 Task: Create a rule when a list is unarchived by me.
Action: Mouse moved to (907, 241)
Screenshot: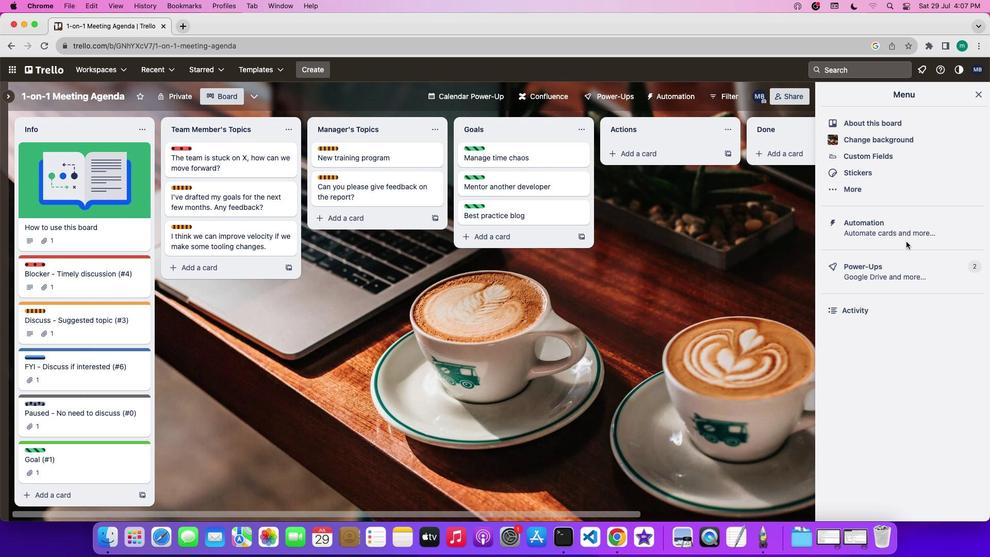 
Action: Mouse pressed left at (907, 241)
Screenshot: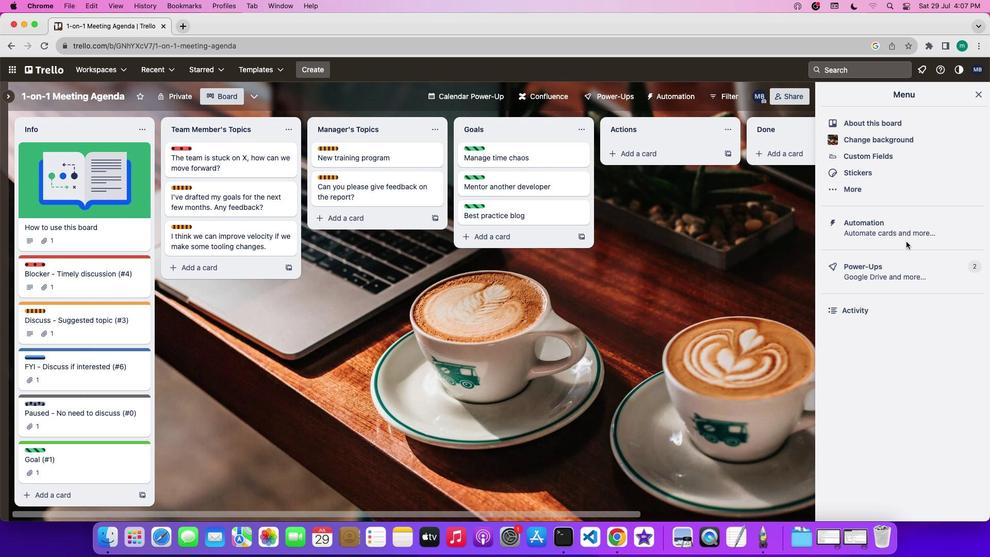 
Action: Mouse moved to (898, 227)
Screenshot: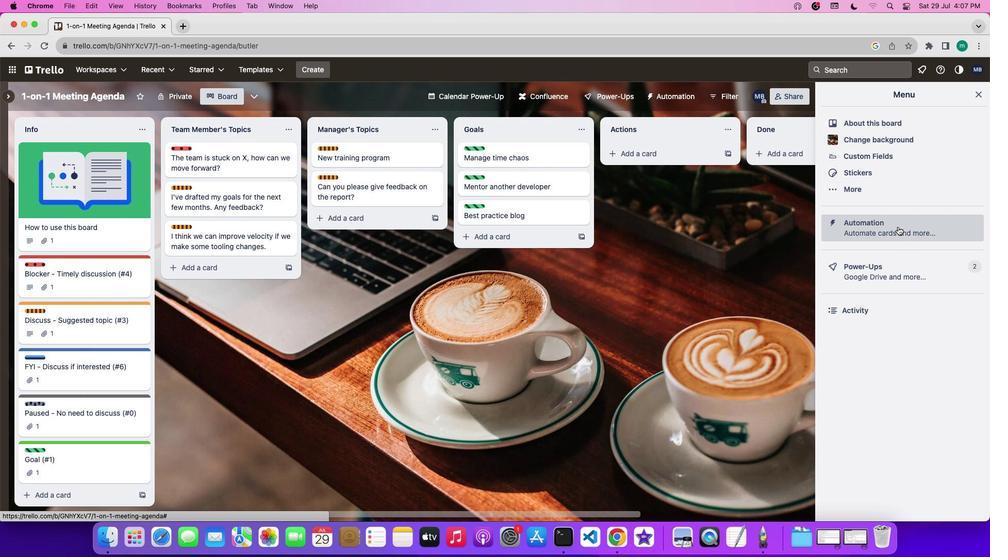 
Action: Mouse pressed left at (898, 227)
Screenshot: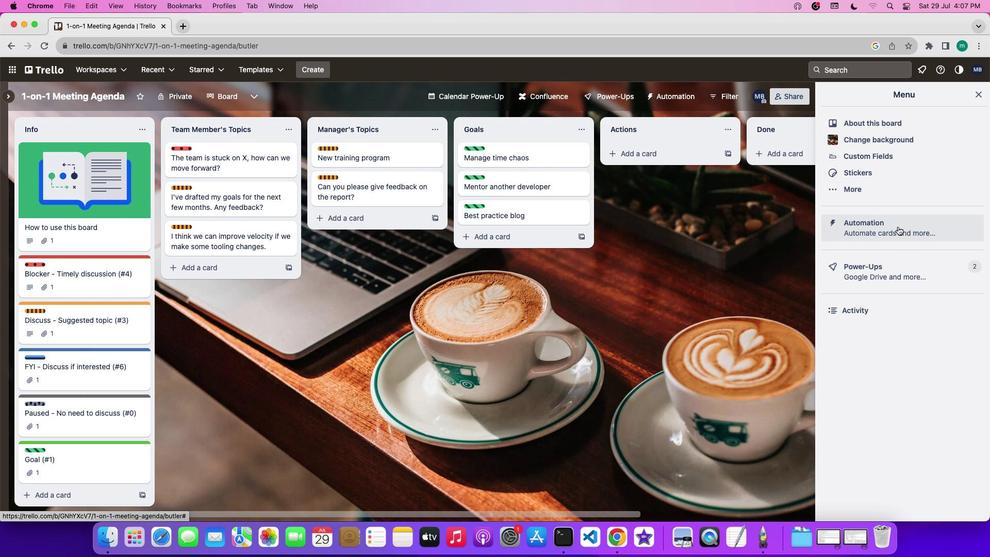 
Action: Mouse moved to (101, 181)
Screenshot: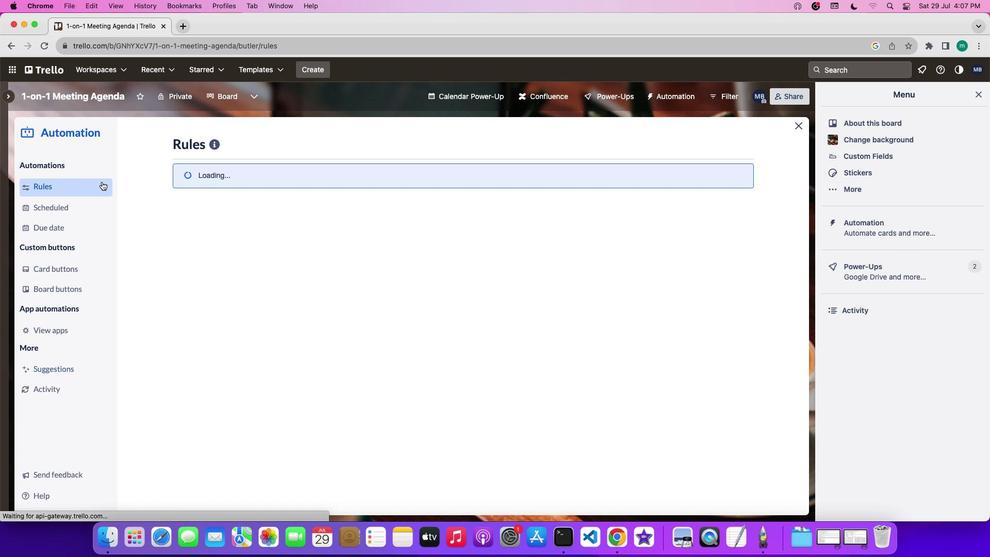
Action: Mouse pressed left at (101, 181)
Screenshot: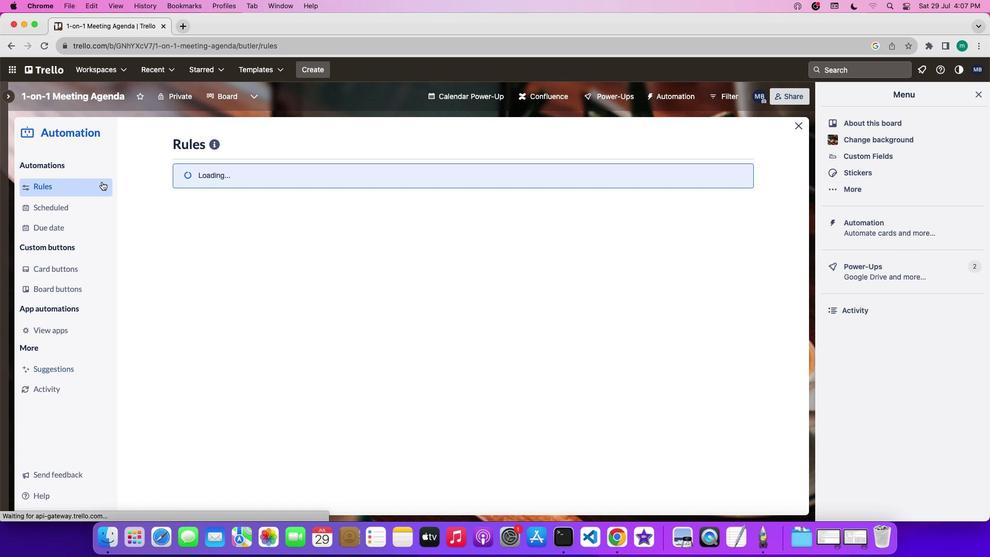 
Action: Mouse moved to (211, 370)
Screenshot: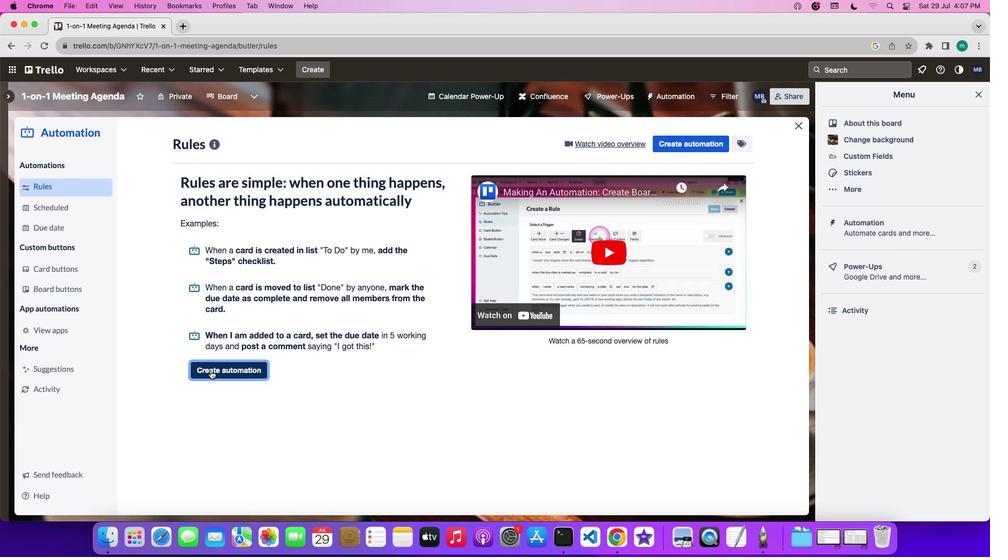 
Action: Mouse pressed left at (211, 370)
Screenshot: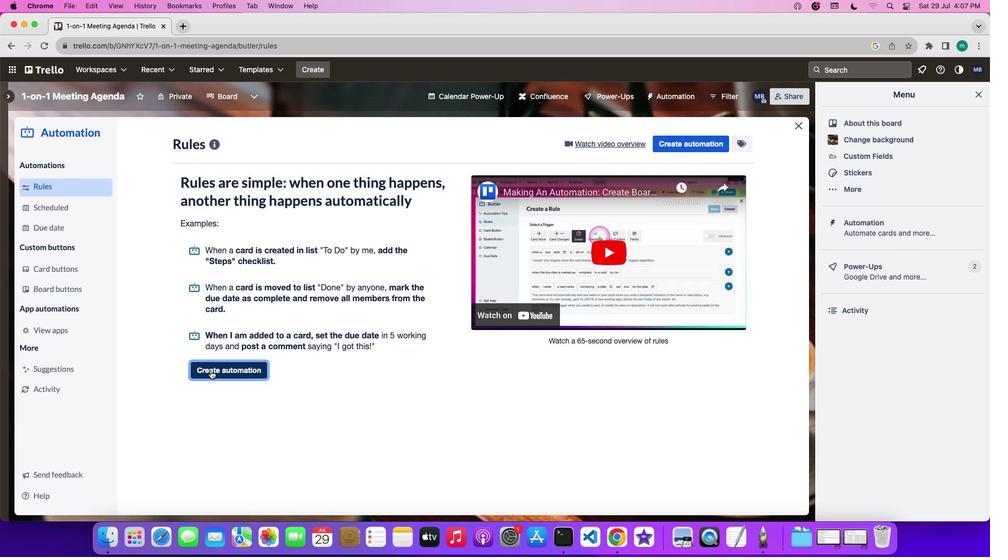 
Action: Mouse moved to (471, 244)
Screenshot: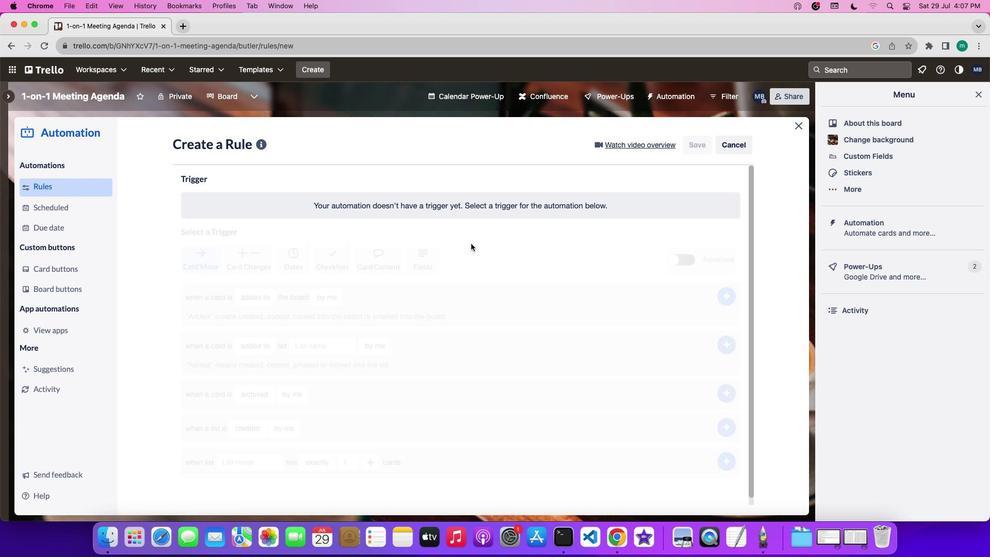 
Action: Mouse pressed left at (471, 244)
Screenshot: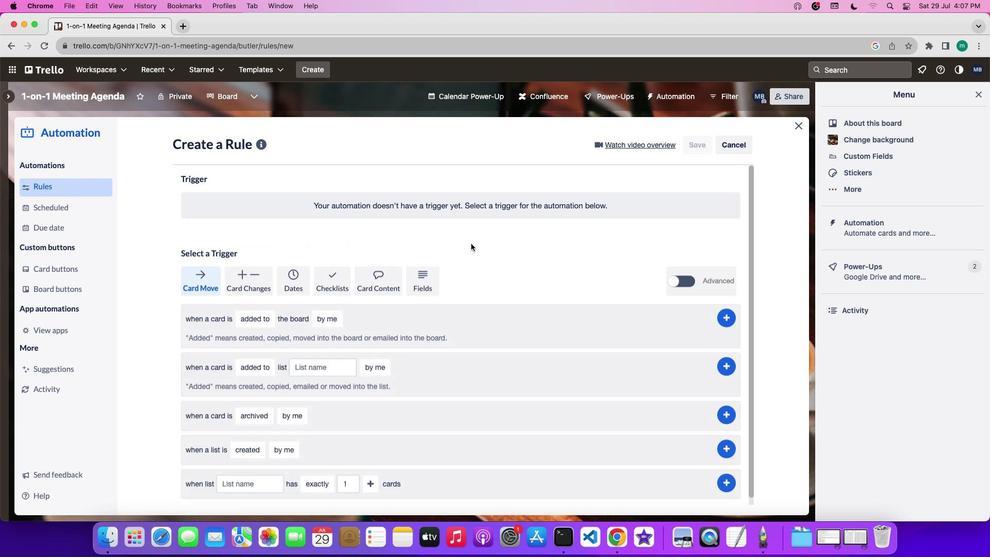 
Action: Mouse moved to (241, 455)
Screenshot: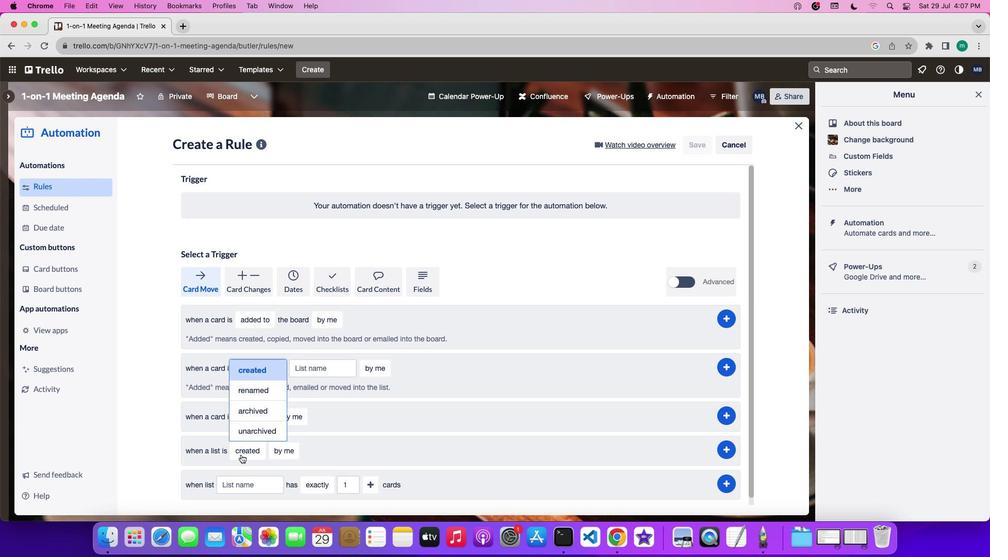 
Action: Mouse pressed left at (241, 455)
Screenshot: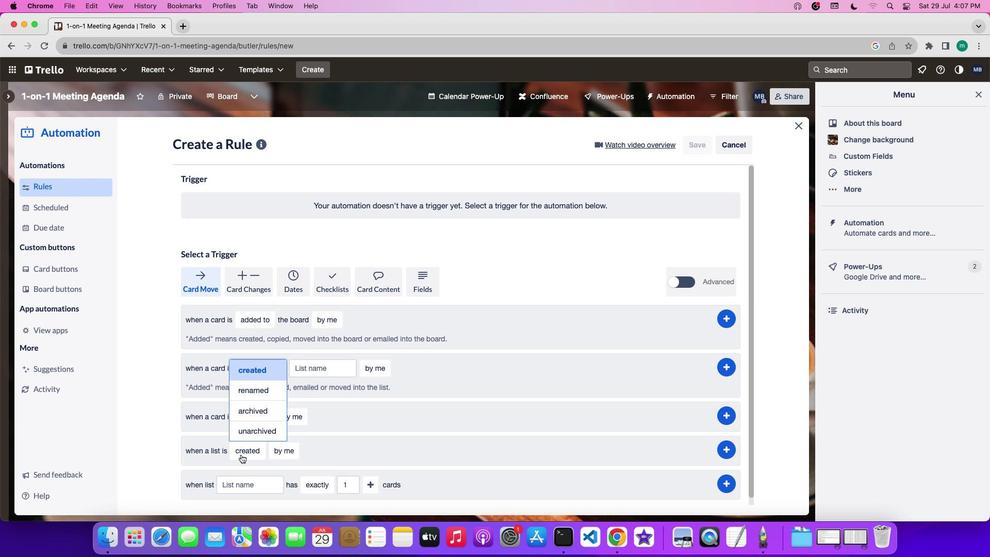 
Action: Mouse moved to (256, 435)
Screenshot: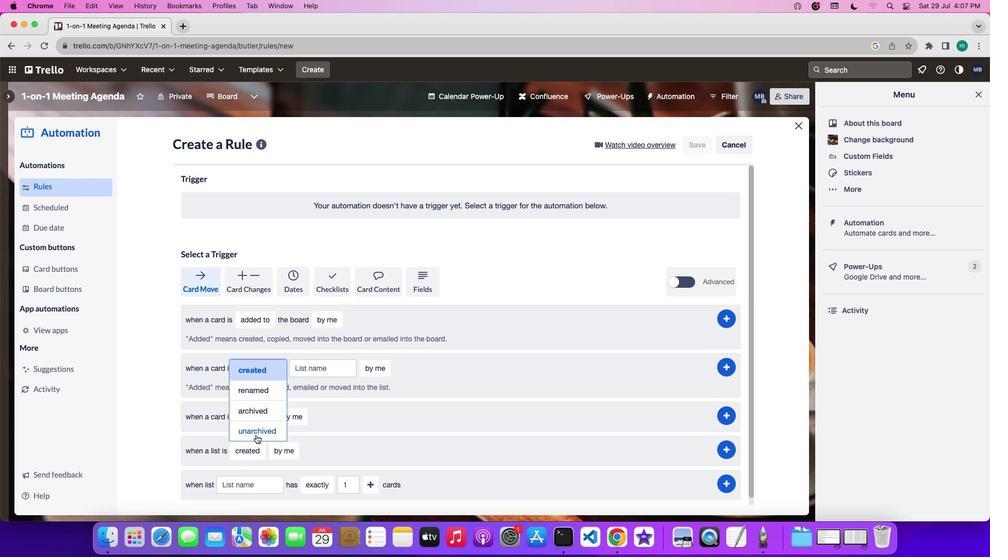 
Action: Mouse pressed left at (256, 435)
Screenshot: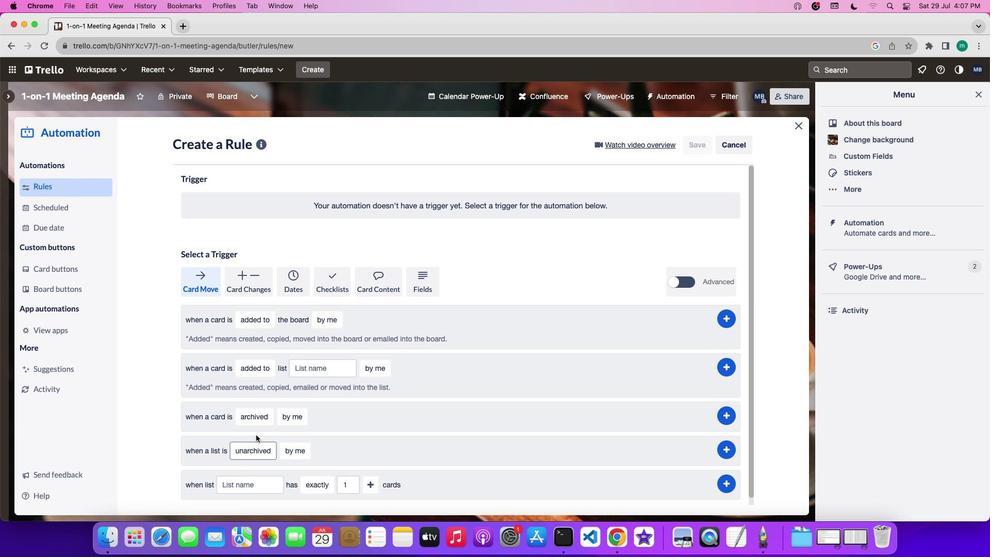 
Action: Mouse moved to (296, 446)
Screenshot: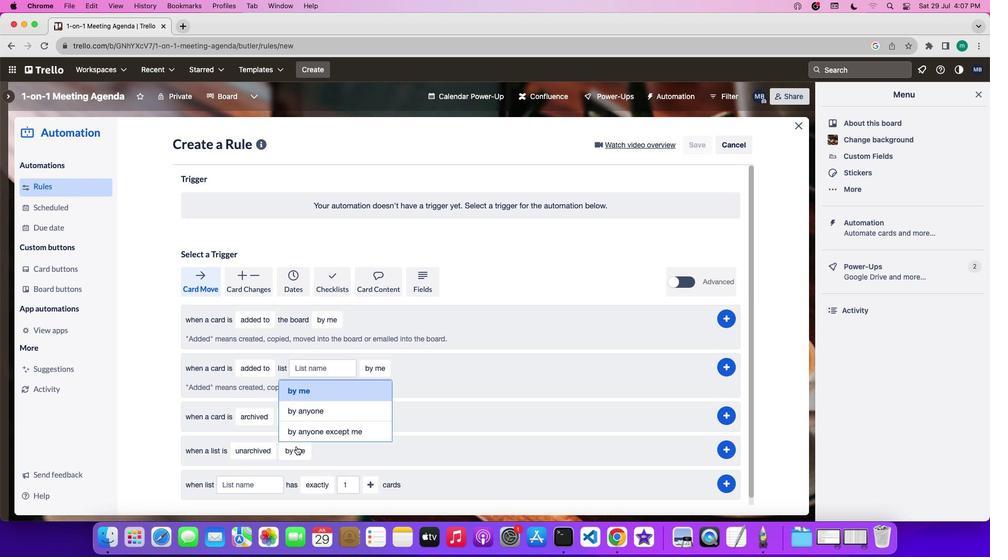 
Action: Mouse pressed left at (296, 446)
Screenshot: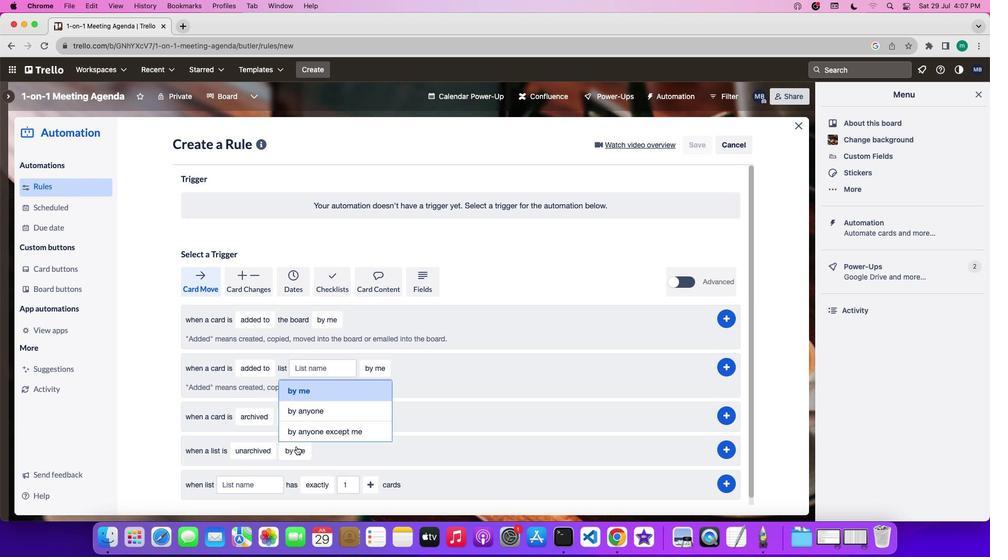 
Action: Mouse moved to (308, 386)
Screenshot: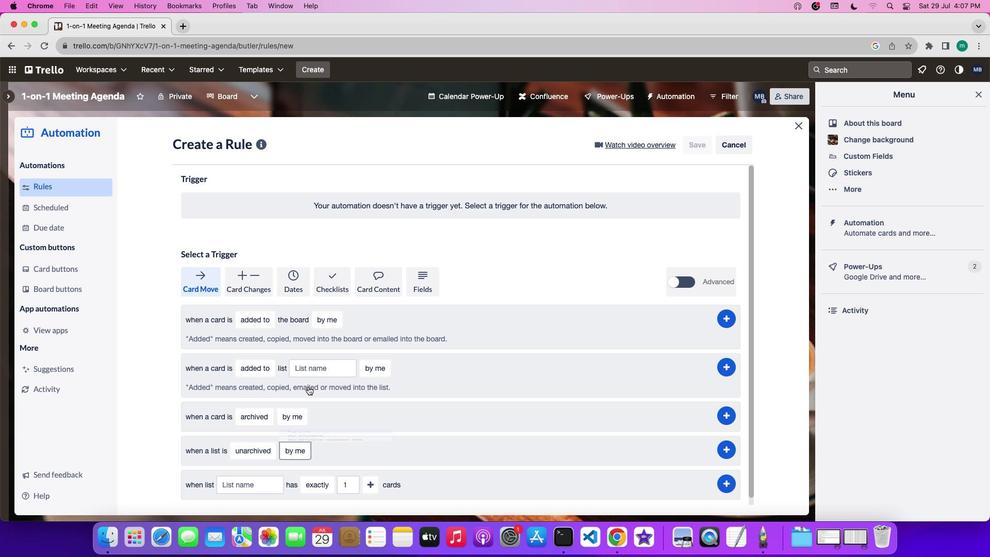 
Action: Mouse pressed left at (308, 386)
Screenshot: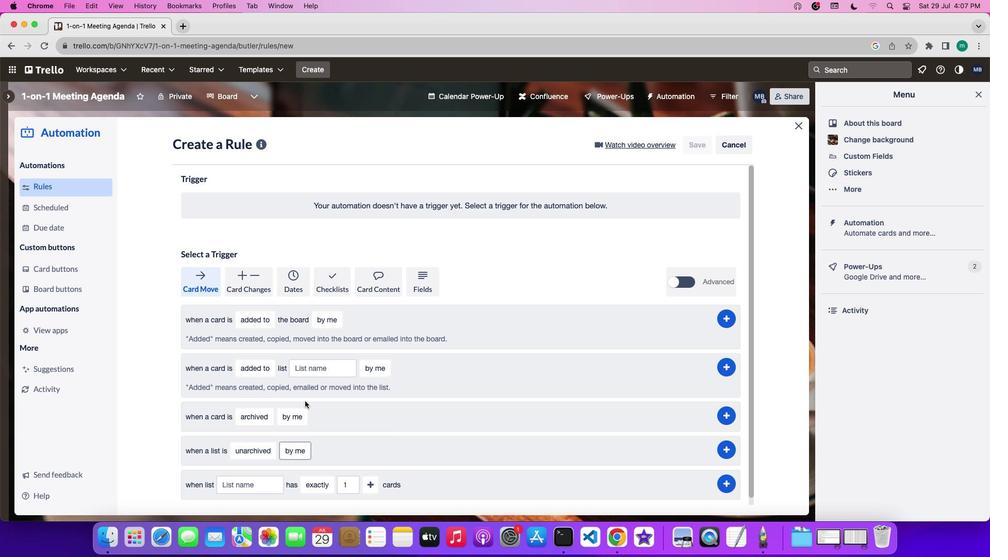 
Action: Mouse moved to (728, 450)
Screenshot: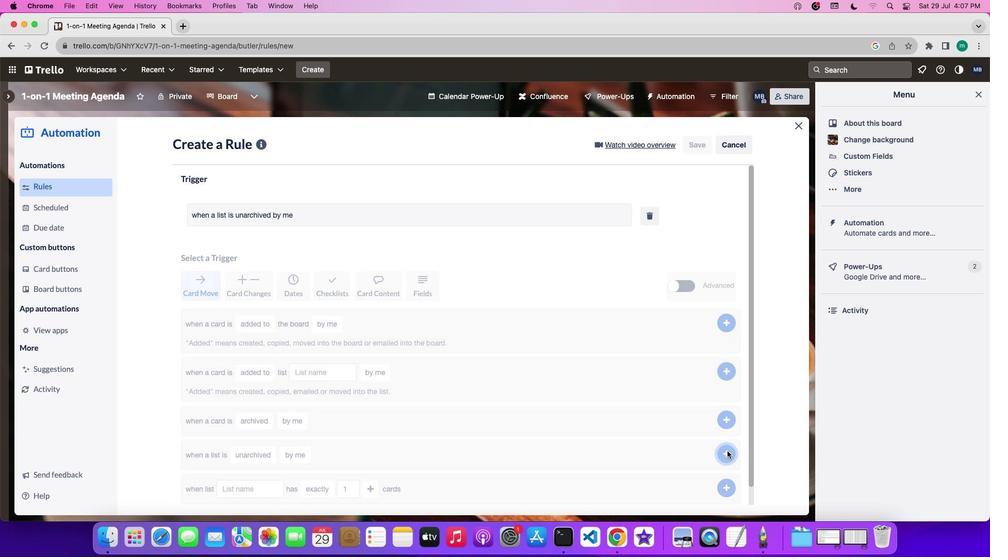 
Action: Mouse pressed left at (728, 450)
Screenshot: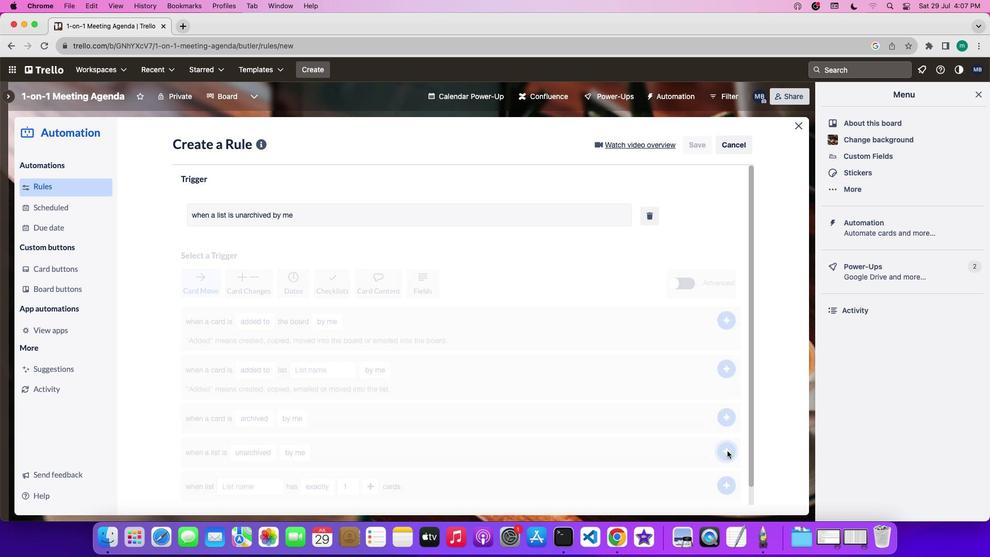 
Action: Mouse moved to (729, 450)
Screenshot: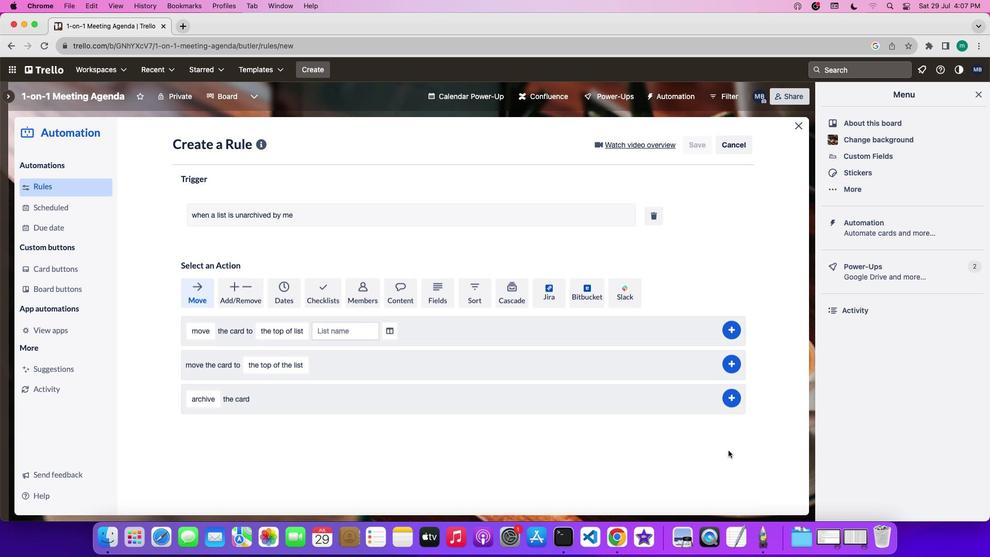 
